Task: Add the task  Implement a new digital asset management (DAM) system for a company to the section Blitz Brigade in the project AgileEdge and add a Due Date to the respective task as 2023/08/08
Action: Mouse moved to (64, 440)
Screenshot: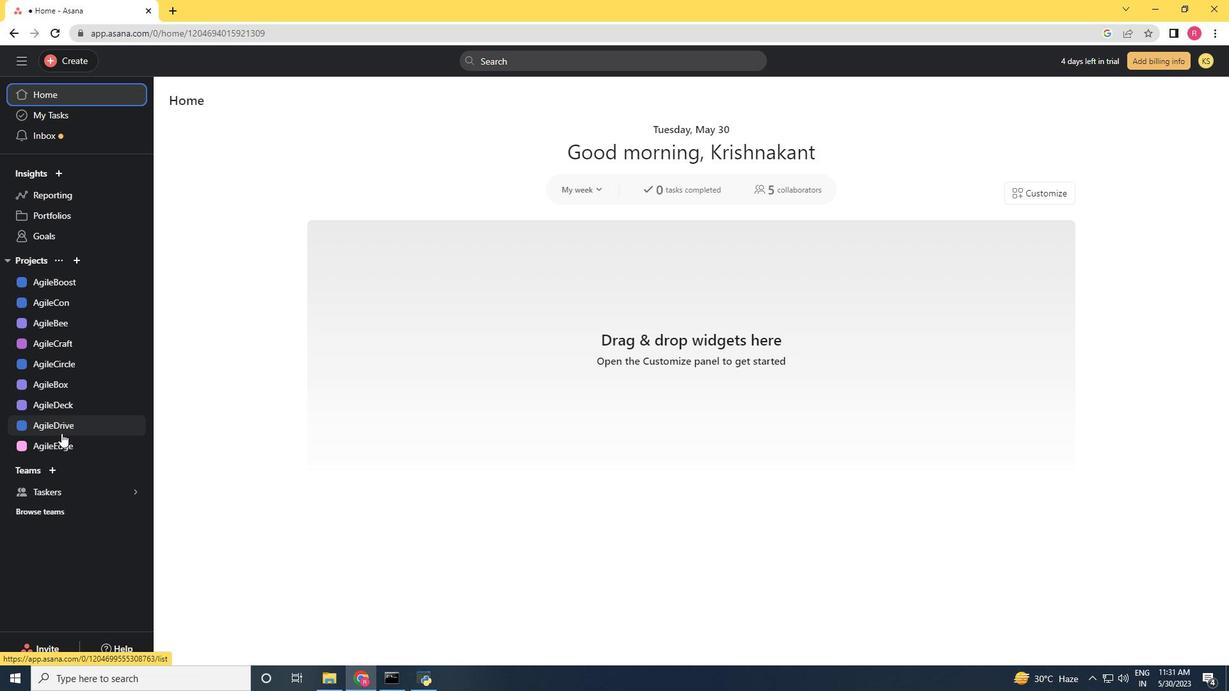 
Action: Mouse pressed left at (64, 440)
Screenshot: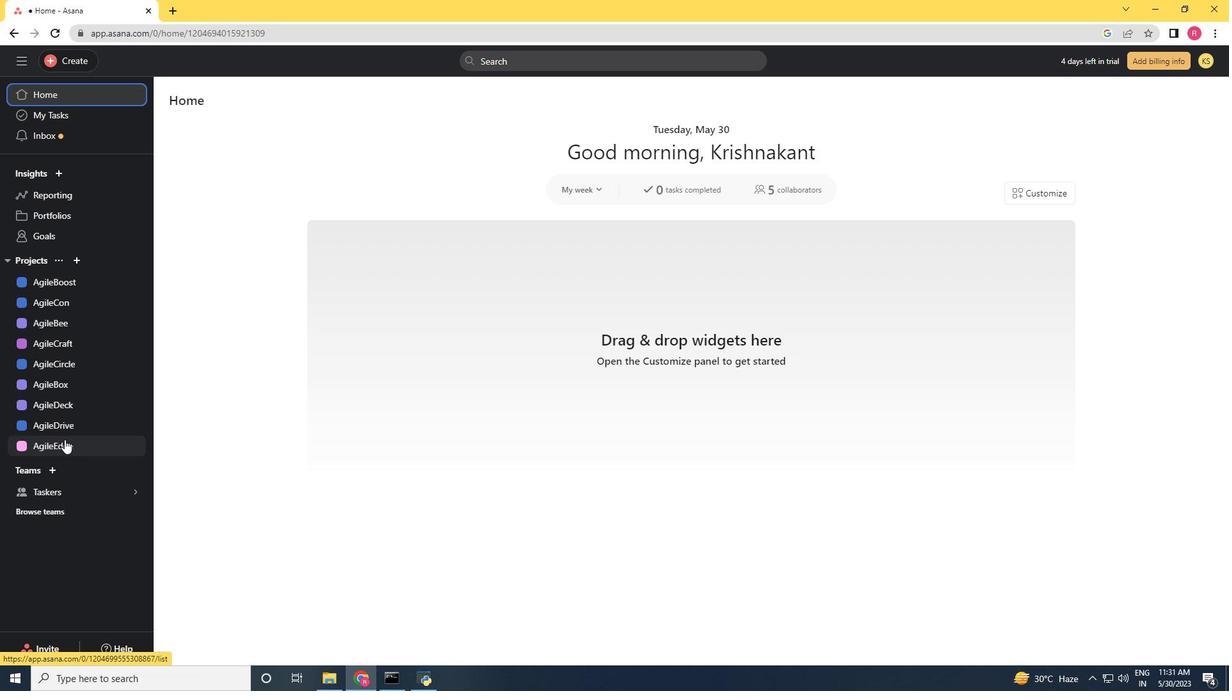 
Action: Mouse moved to (870, 580)
Screenshot: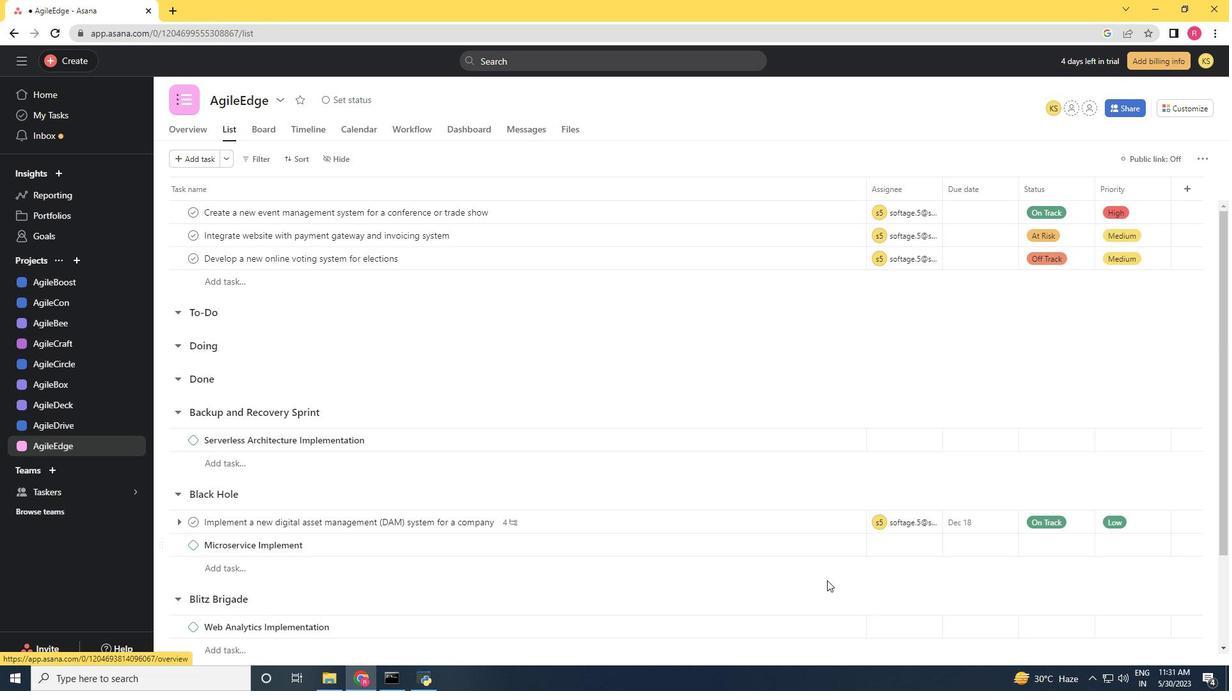 
Action: Mouse scrolled (870, 579) with delta (0, 0)
Screenshot: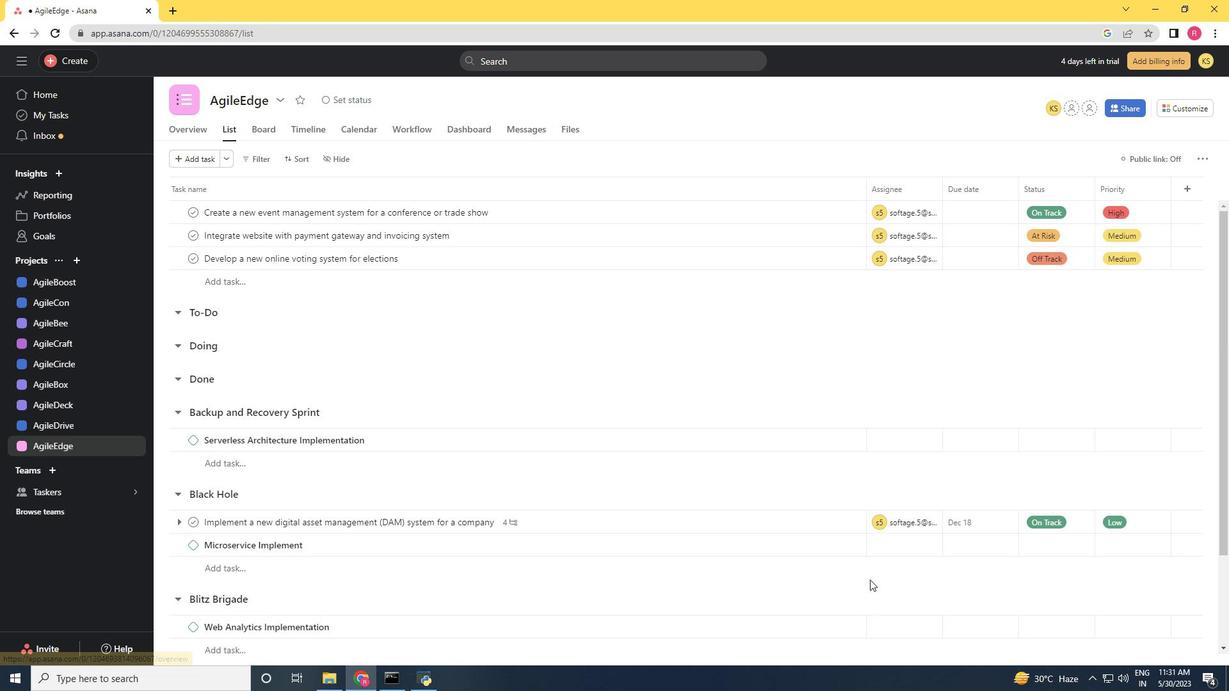 
Action: Mouse moved to (864, 579)
Screenshot: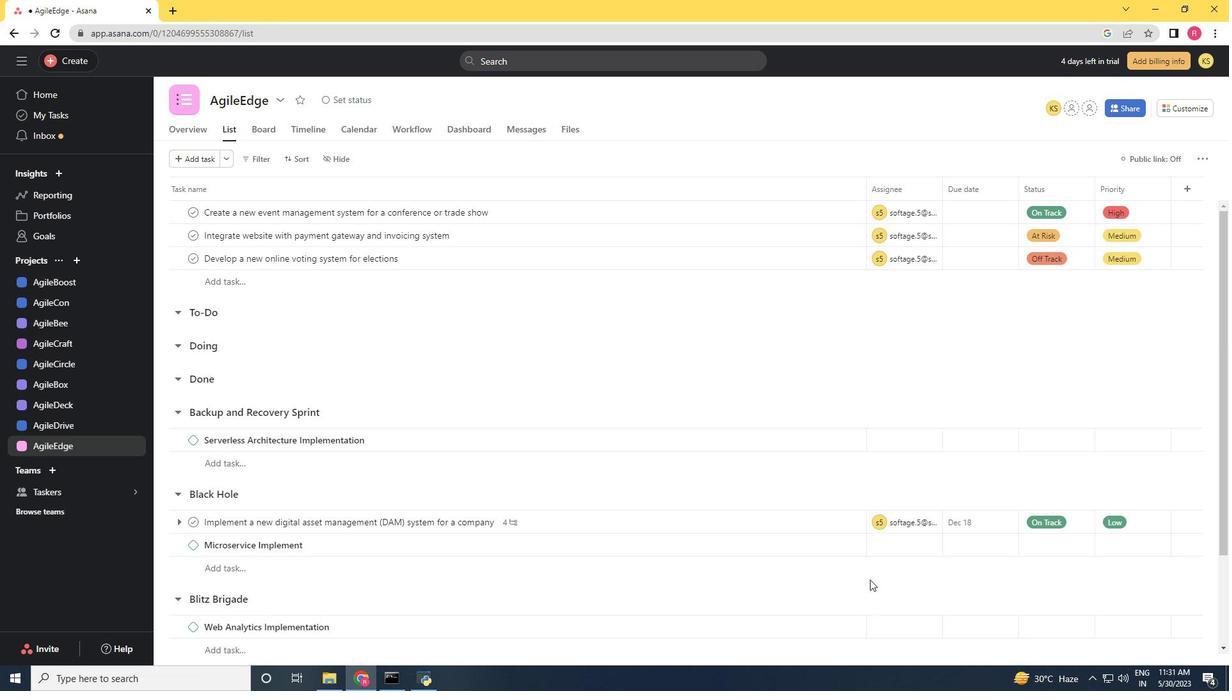 
Action: Mouse scrolled (864, 579) with delta (0, 0)
Screenshot: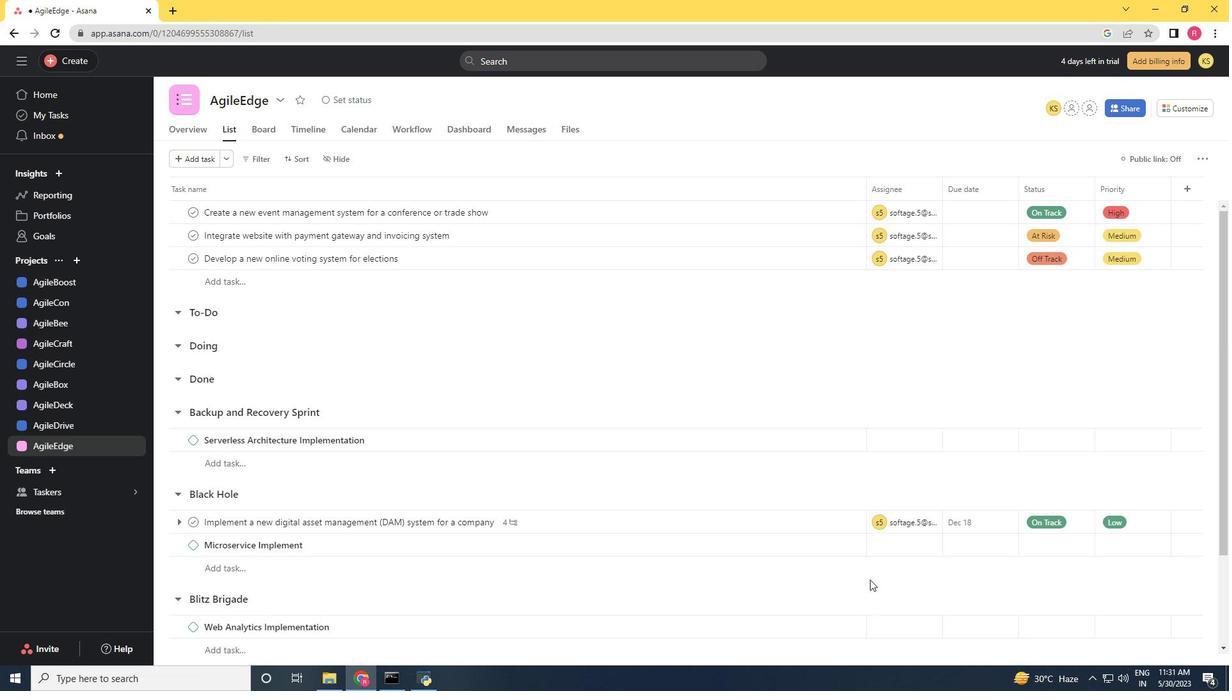 
Action: Mouse moved to (833, 414)
Screenshot: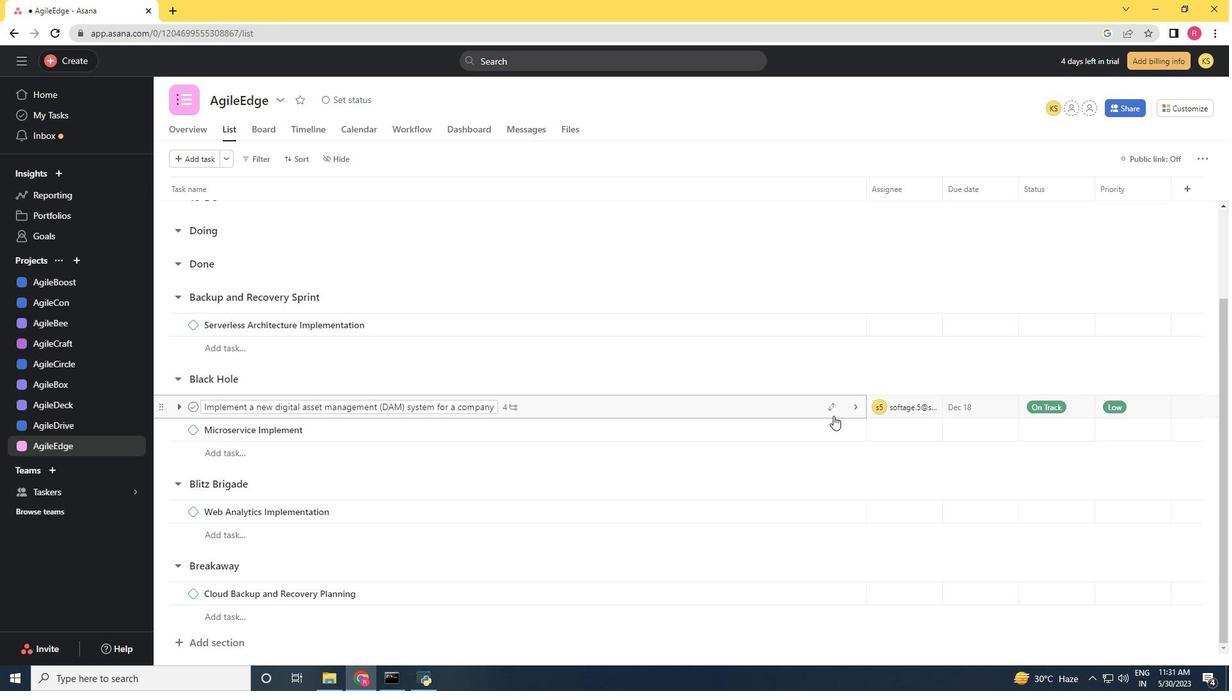 
Action: Mouse pressed left at (833, 414)
Screenshot: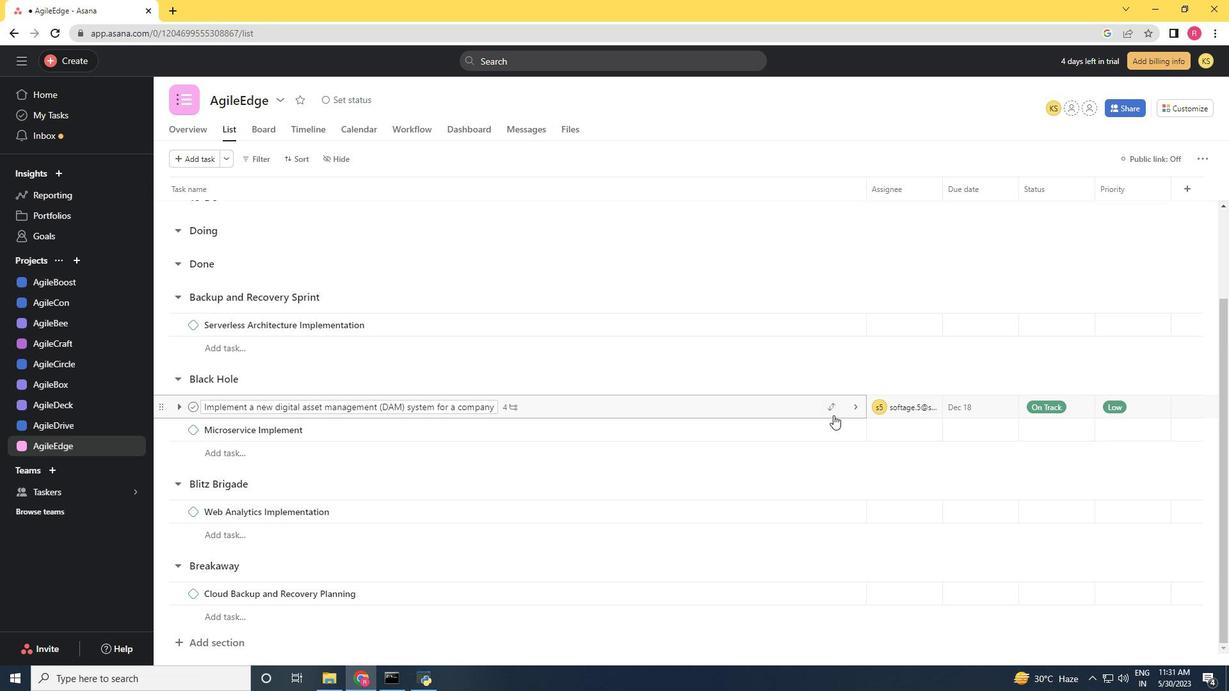 
Action: Mouse moved to (833, 415)
Screenshot: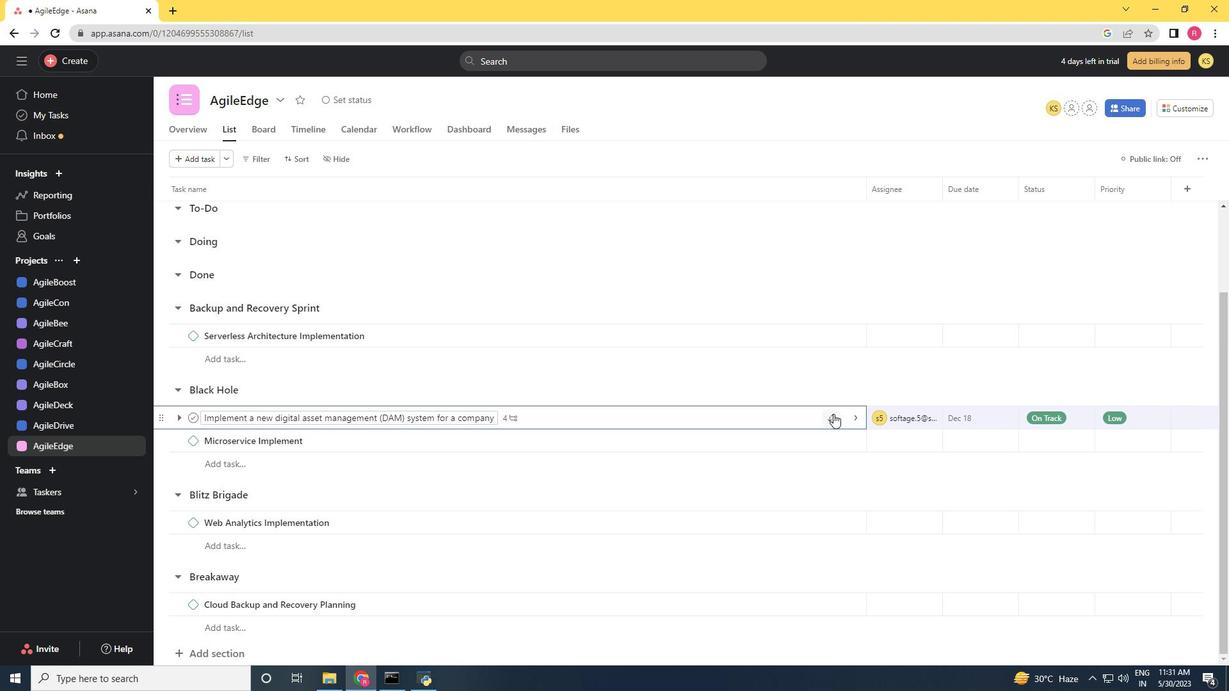 
Action: Mouse pressed left at (833, 415)
Screenshot: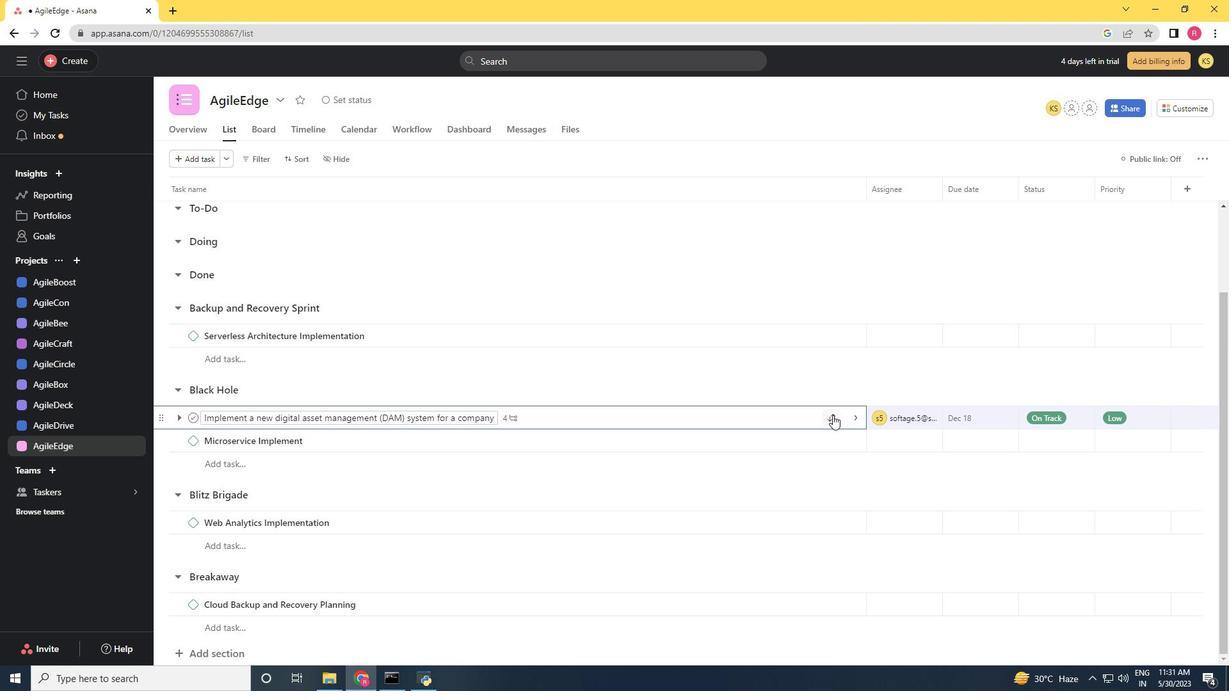
Action: Mouse moved to (753, 613)
Screenshot: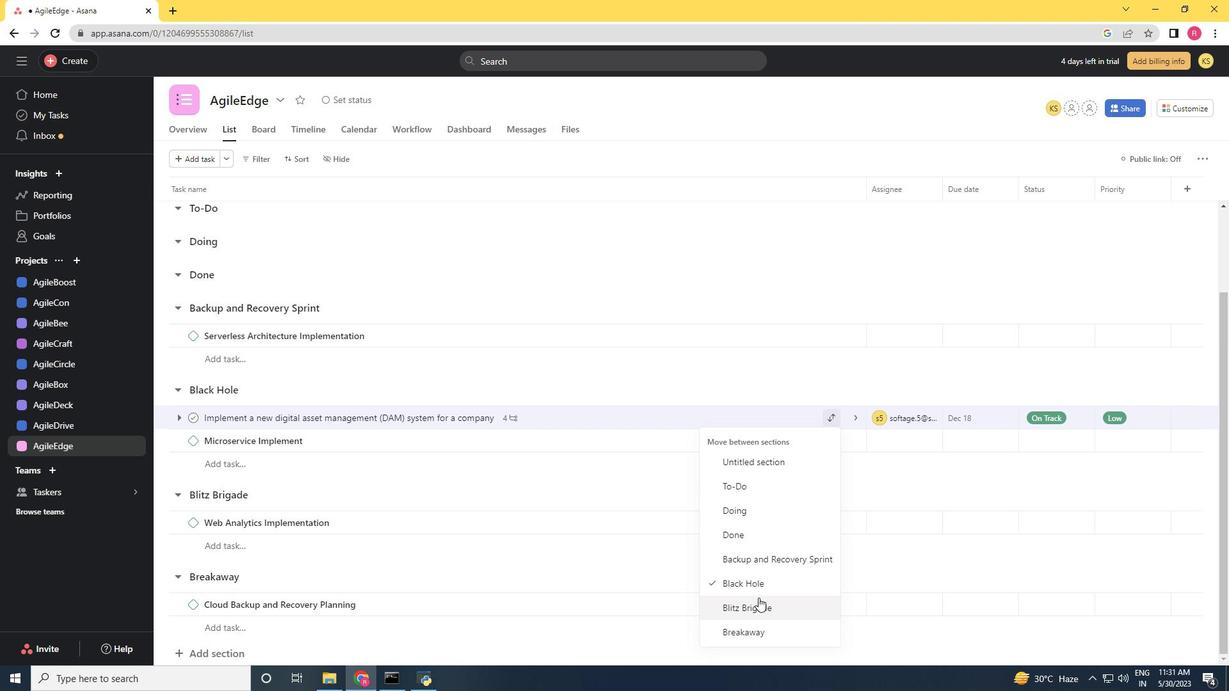 
Action: Mouse pressed left at (753, 613)
Screenshot: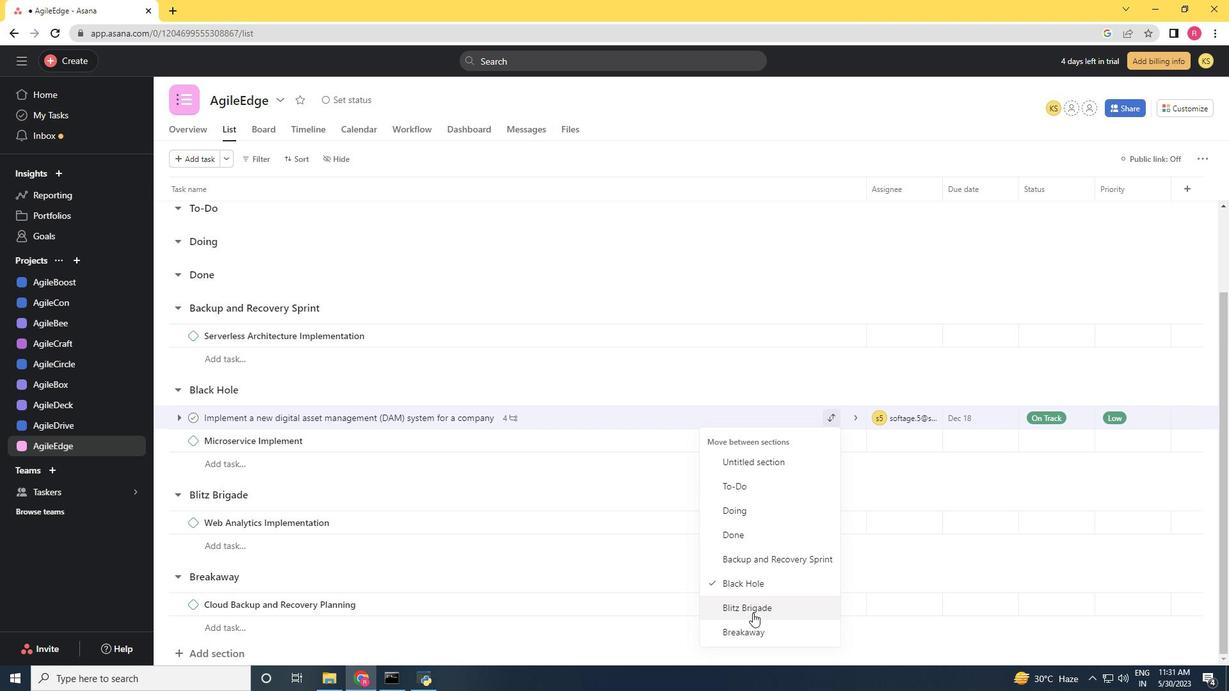 
Action: Mouse moved to (896, 533)
Screenshot: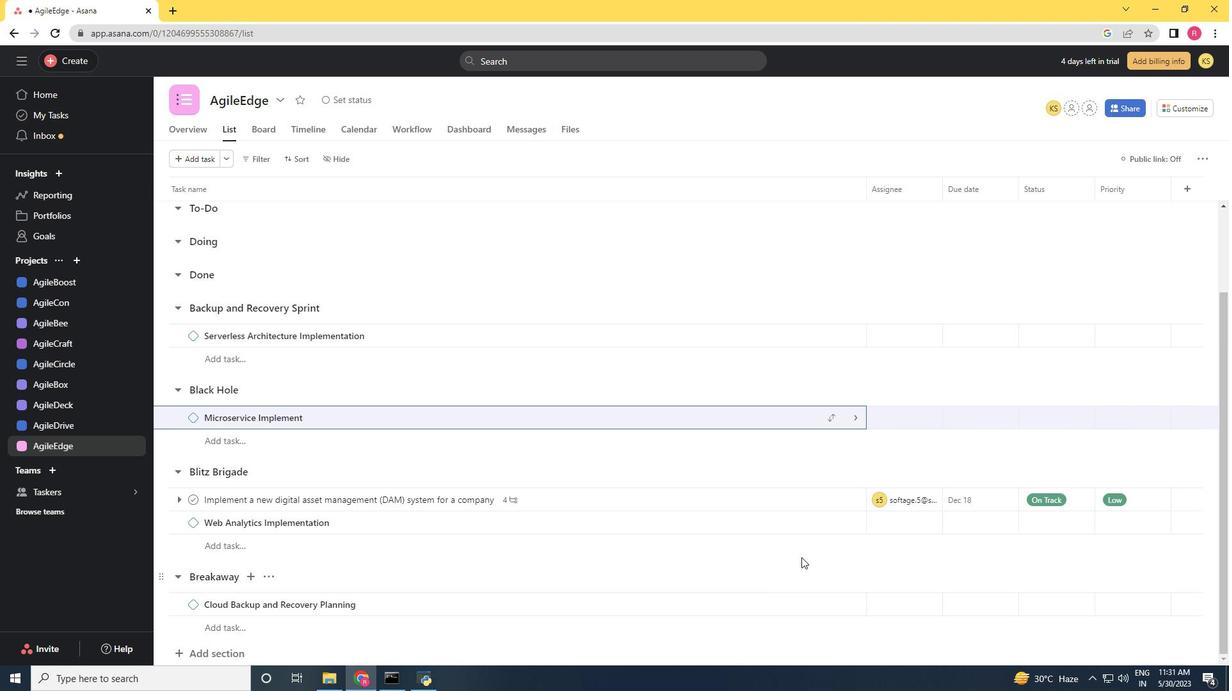 
Action: Mouse scrolled (896, 532) with delta (0, 0)
Screenshot: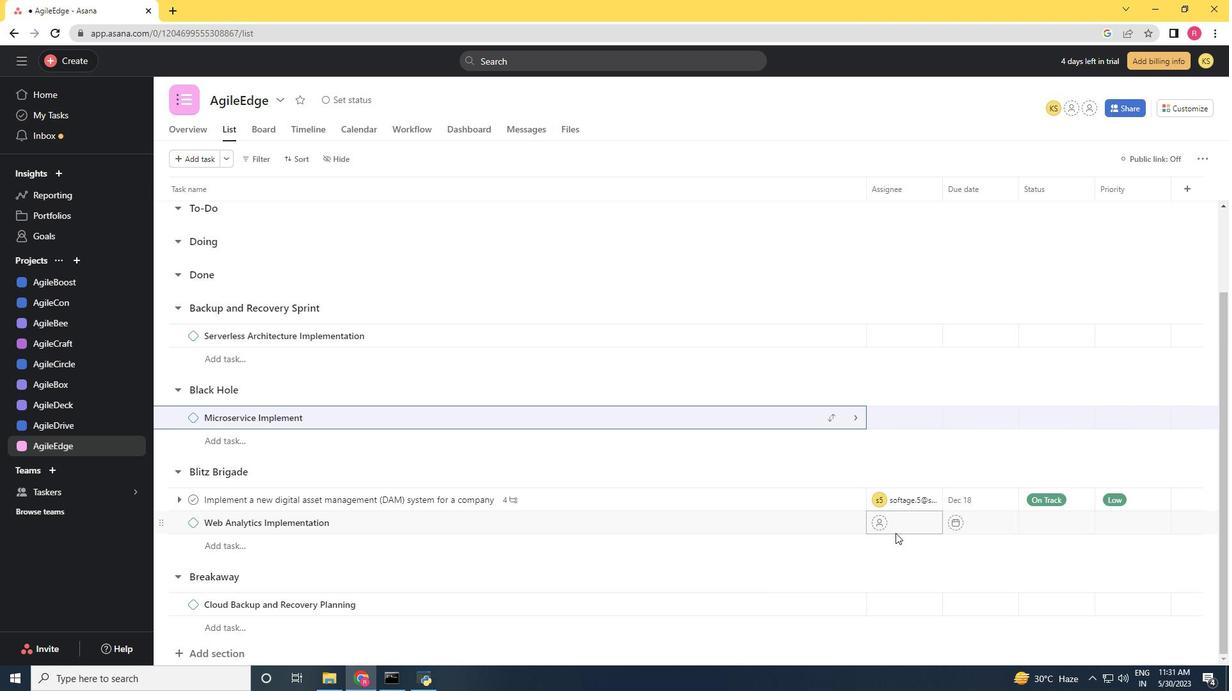 
Action: Mouse scrolled (896, 532) with delta (0, 0)
Screenshot: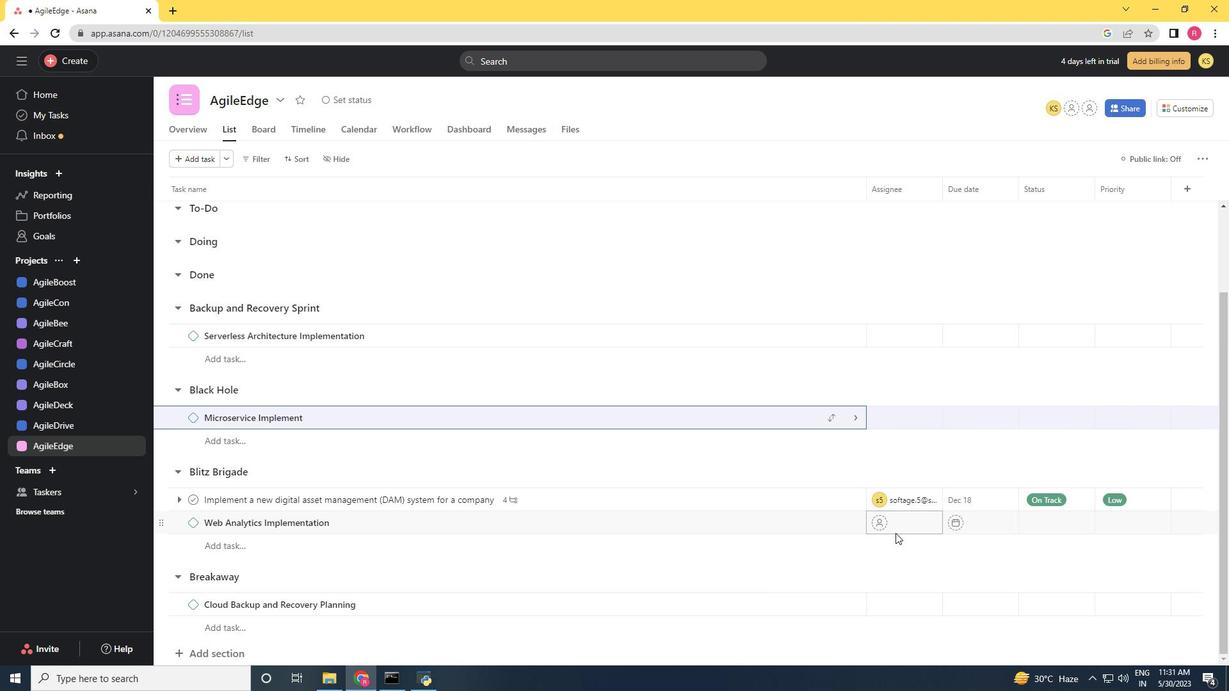 
Action: Mouse scrolled (896, 532) with delta (0, 0)
Screenshot: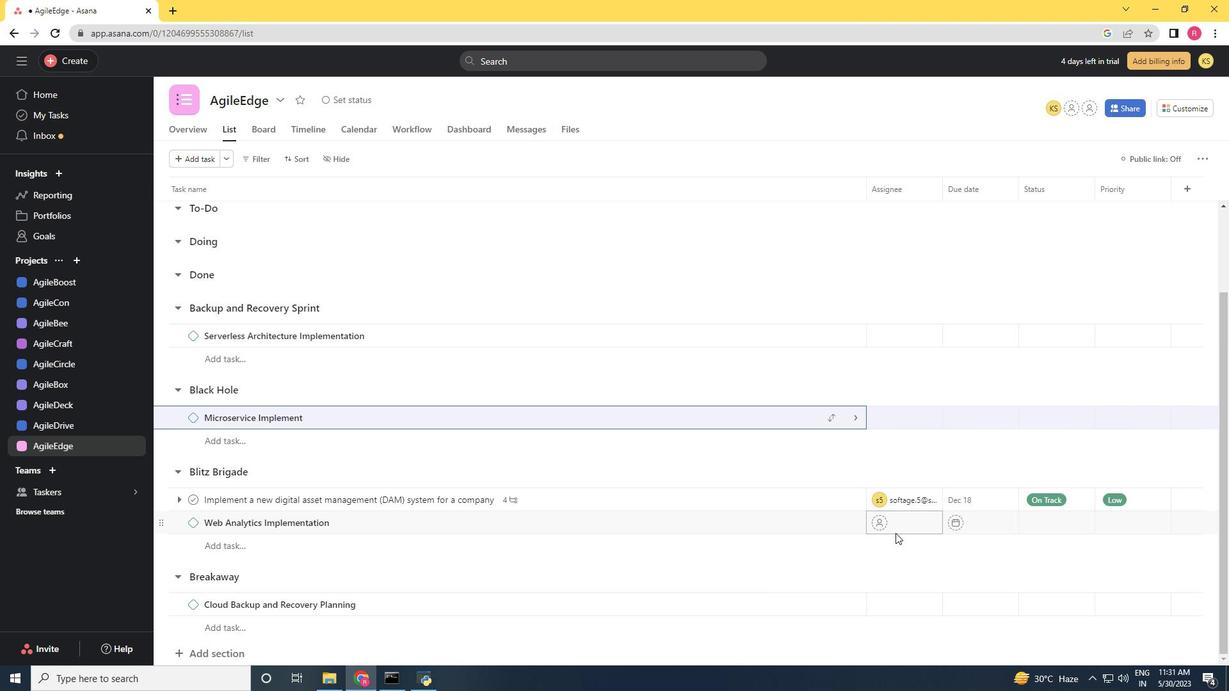 
Action: Mouse scrolled (896, 532) with delta (0, 0)
Screenshot: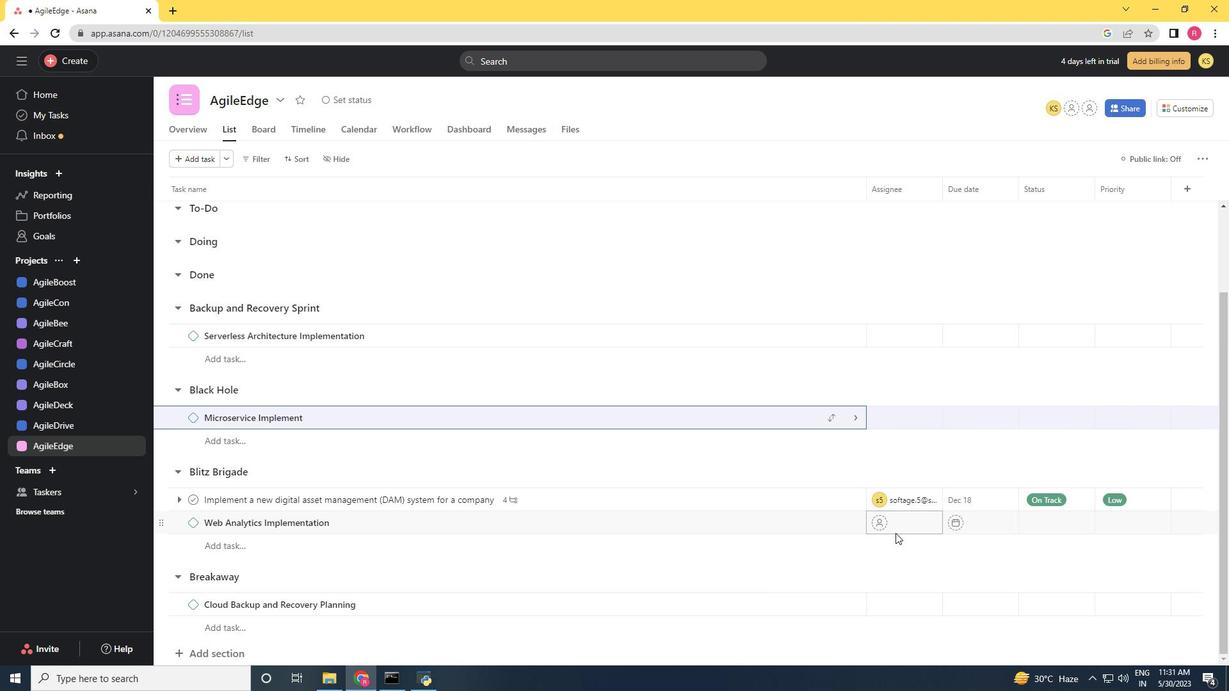 
Action: Mouse moved to (660, 504)
Screenshot: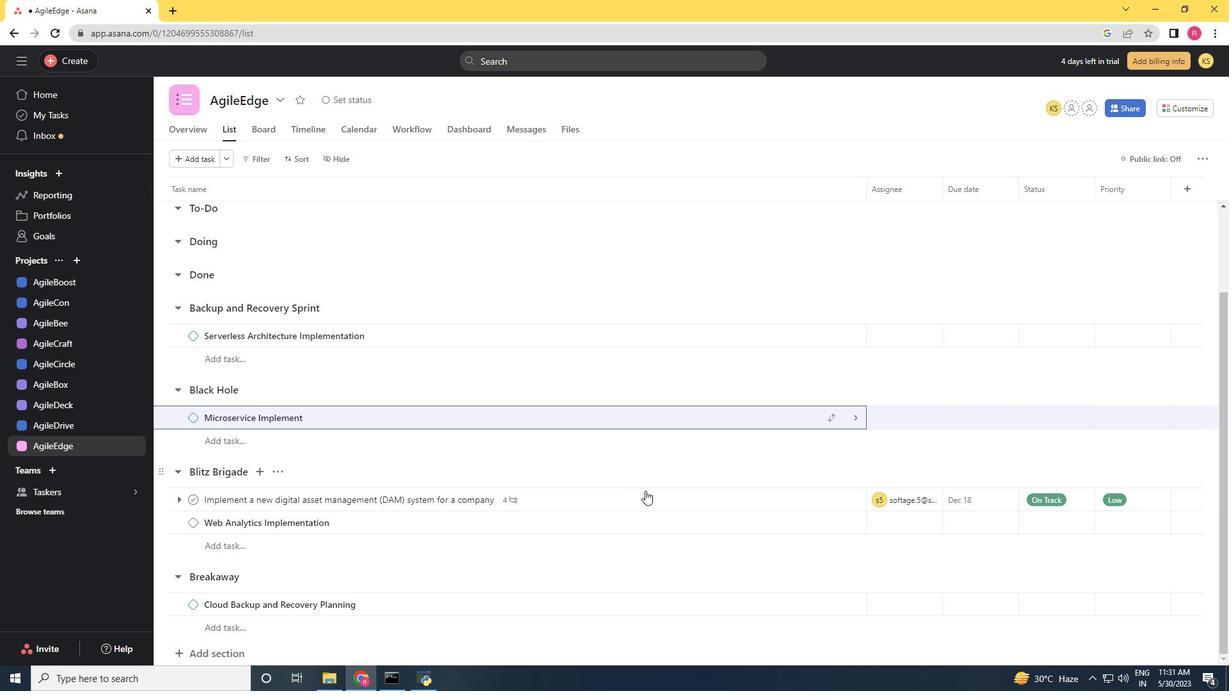 
Action: Mouse pressed left at (660, 504)
Screenshot: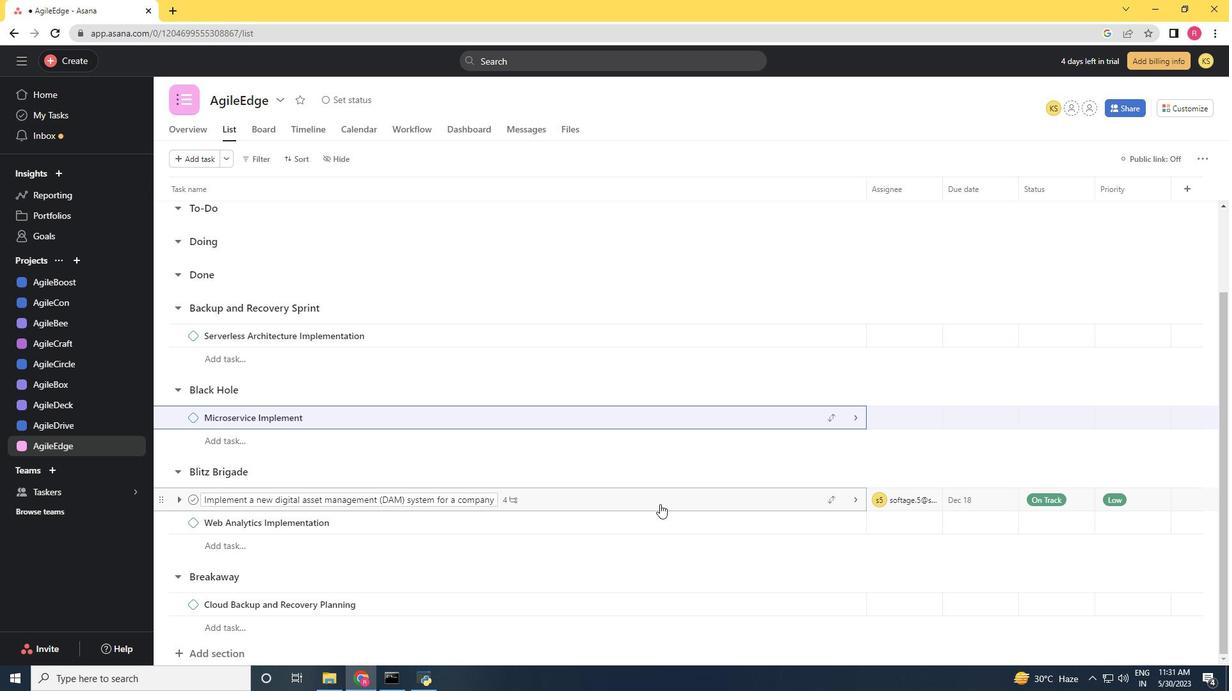 
Action: Mouse moved to (944, 270)
Screenshot: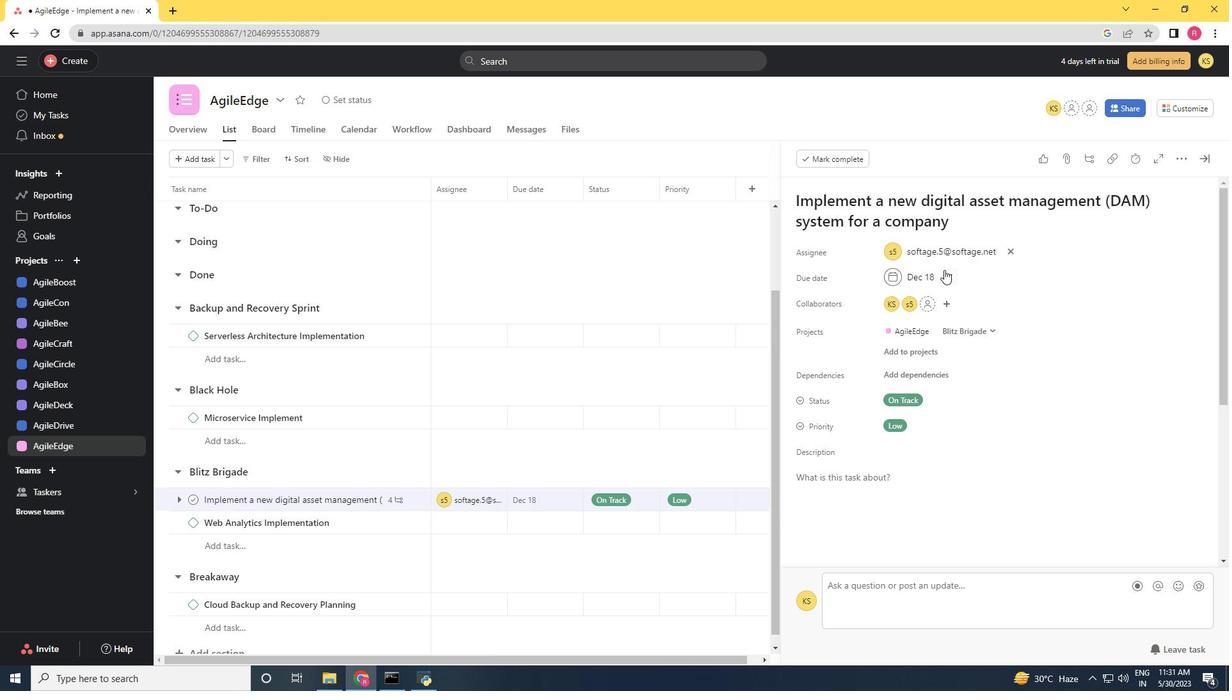 
Action: Mouse pressed left at (944, 270)
Screenshot: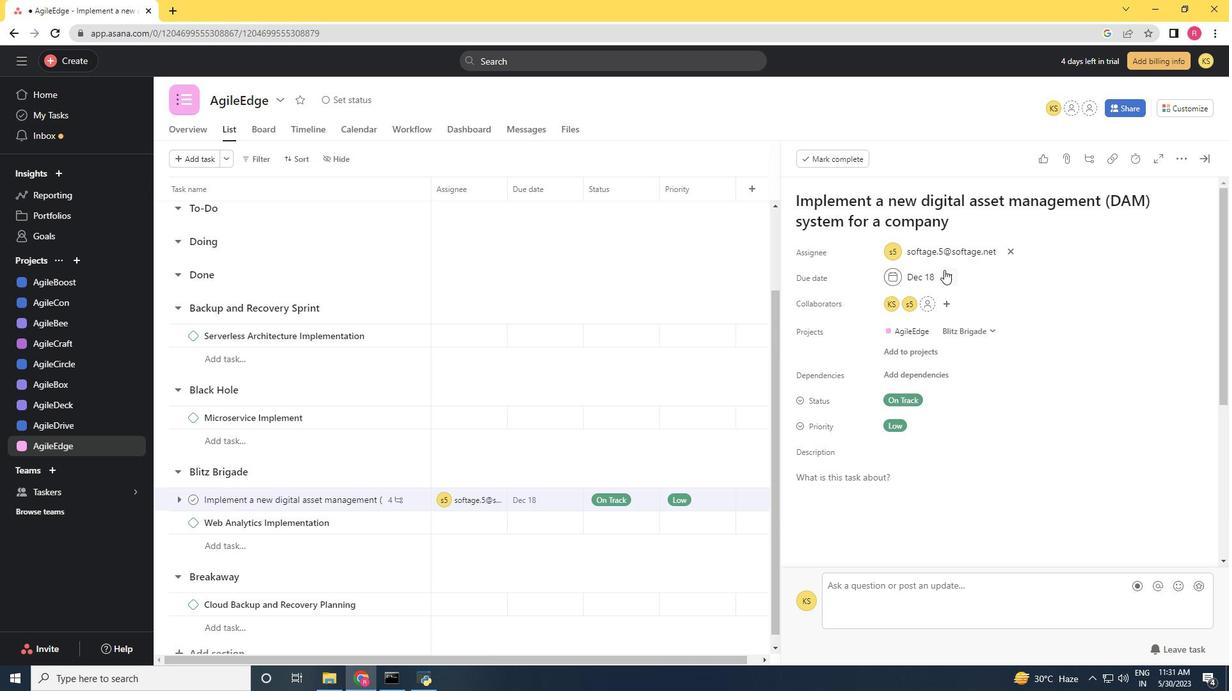 
Action: Mouse moved to (944, 274)
Screenshot: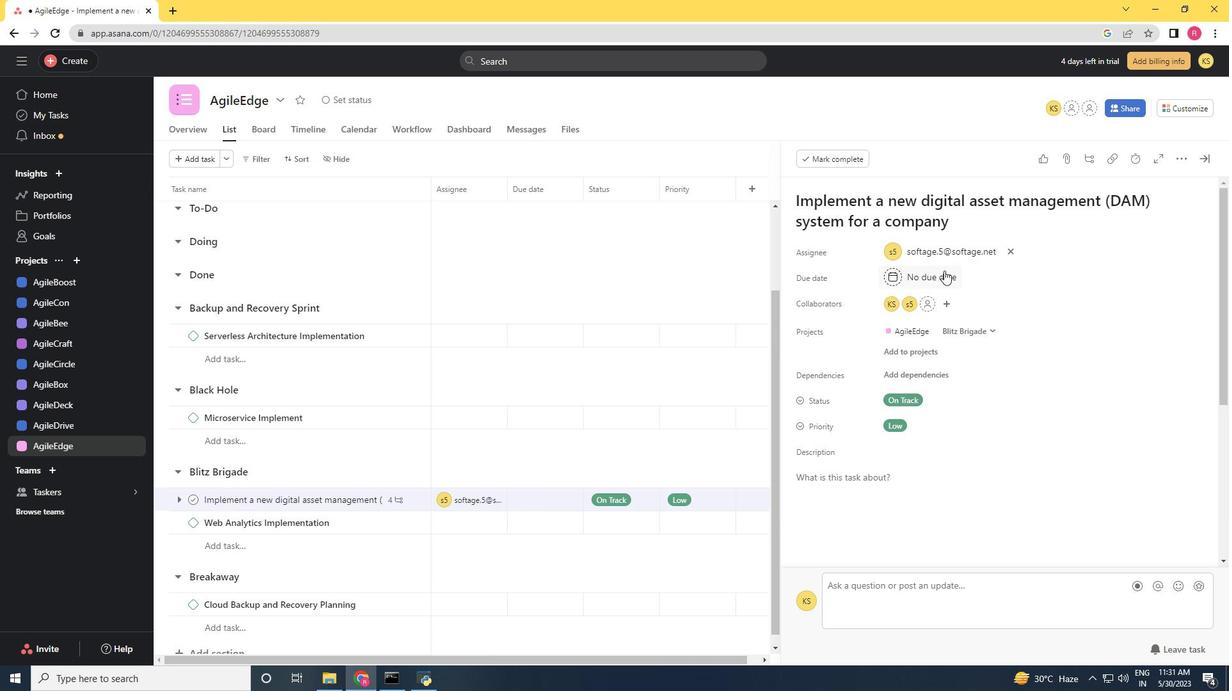 
Action: Mouse pressed left at (944, 274)
Screenshot: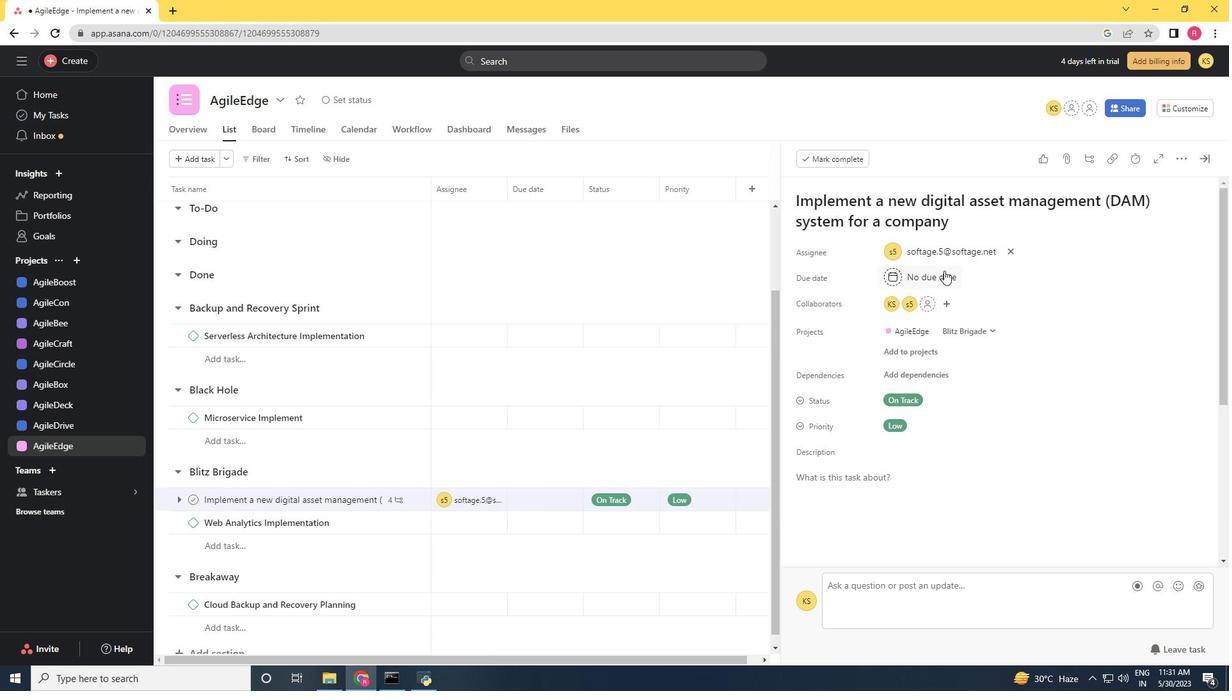 
Action: Mouse moved to (1040, 334)
Screenshot: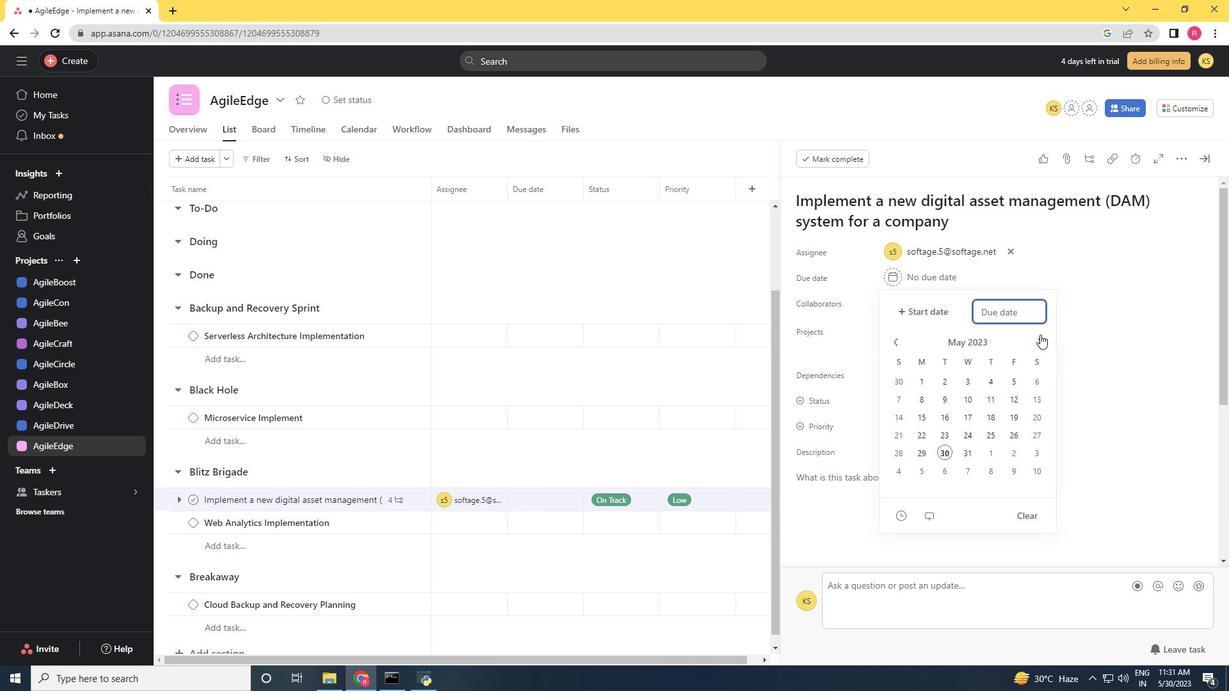 
Action: Mouse pressed left at (1040, 334)
Screenshot: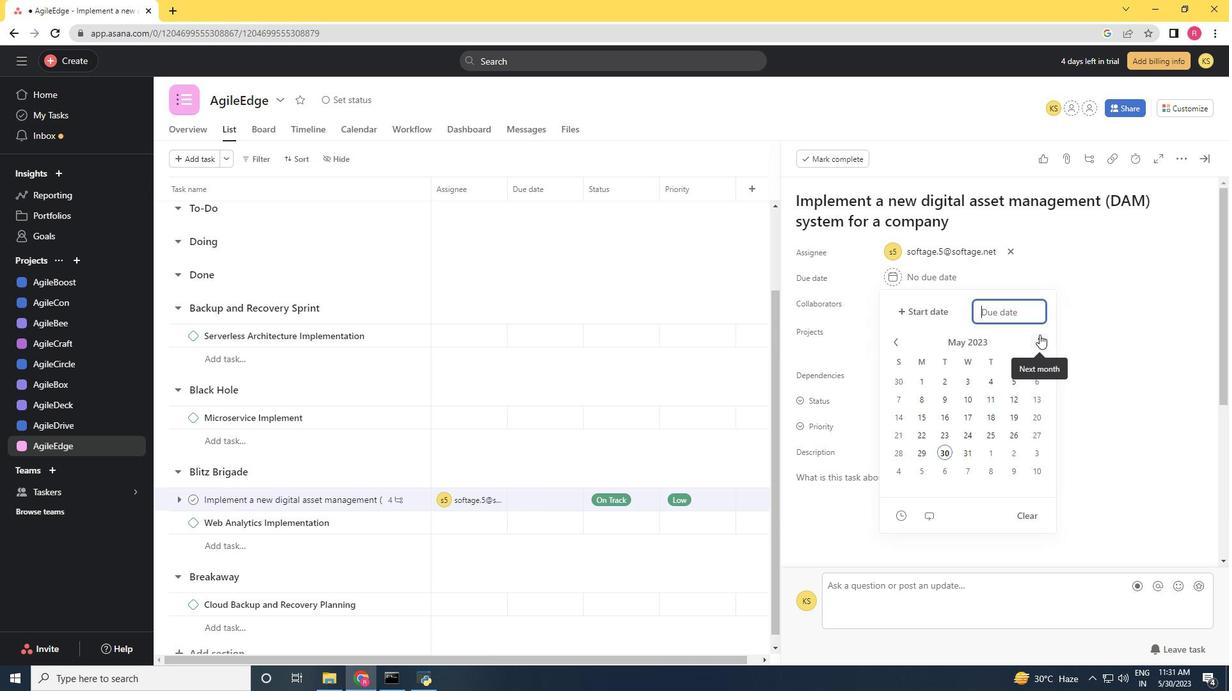 
Action: Mouse pressed left at (1040, 334)
Screenshot: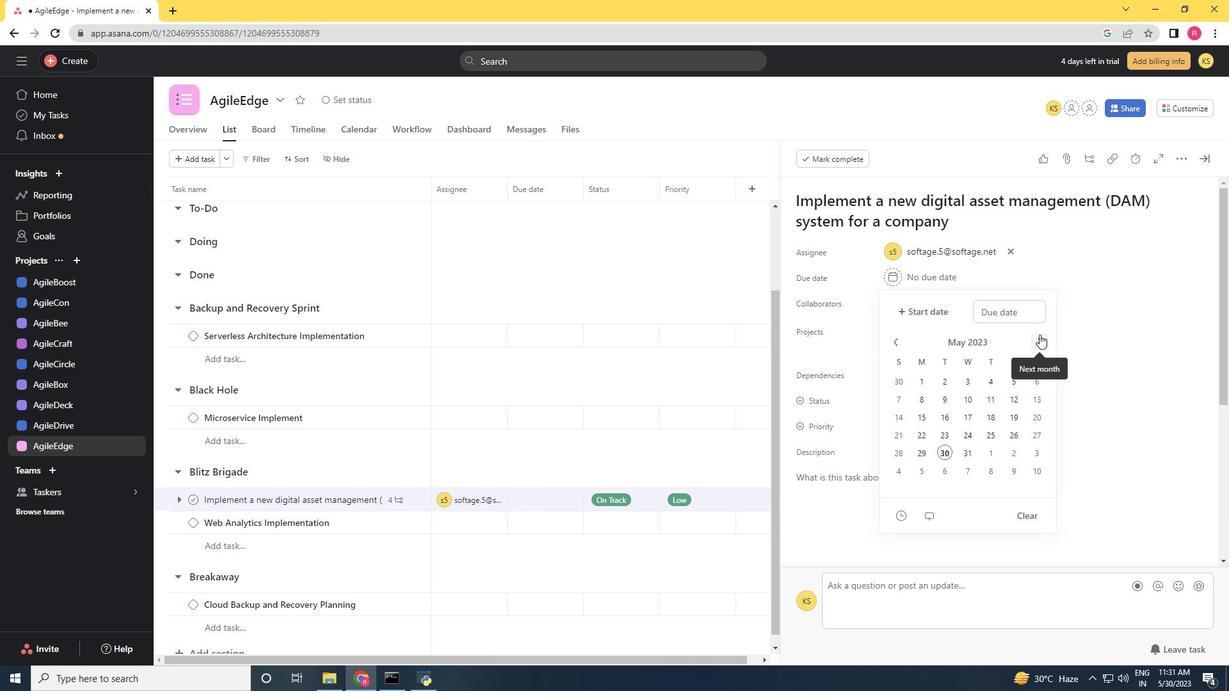 
Action: Mouse pressed left at (1040, 334)
Screenshot: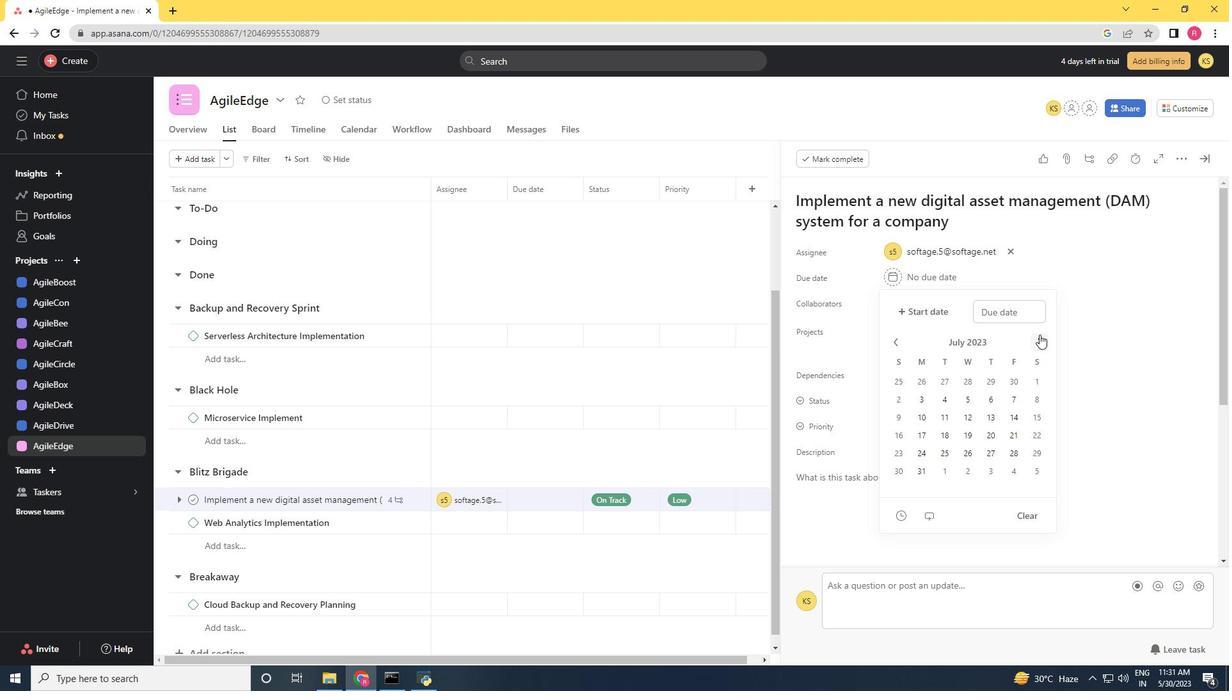 
Action: Mouse moved to (941, 399)
Screenshot: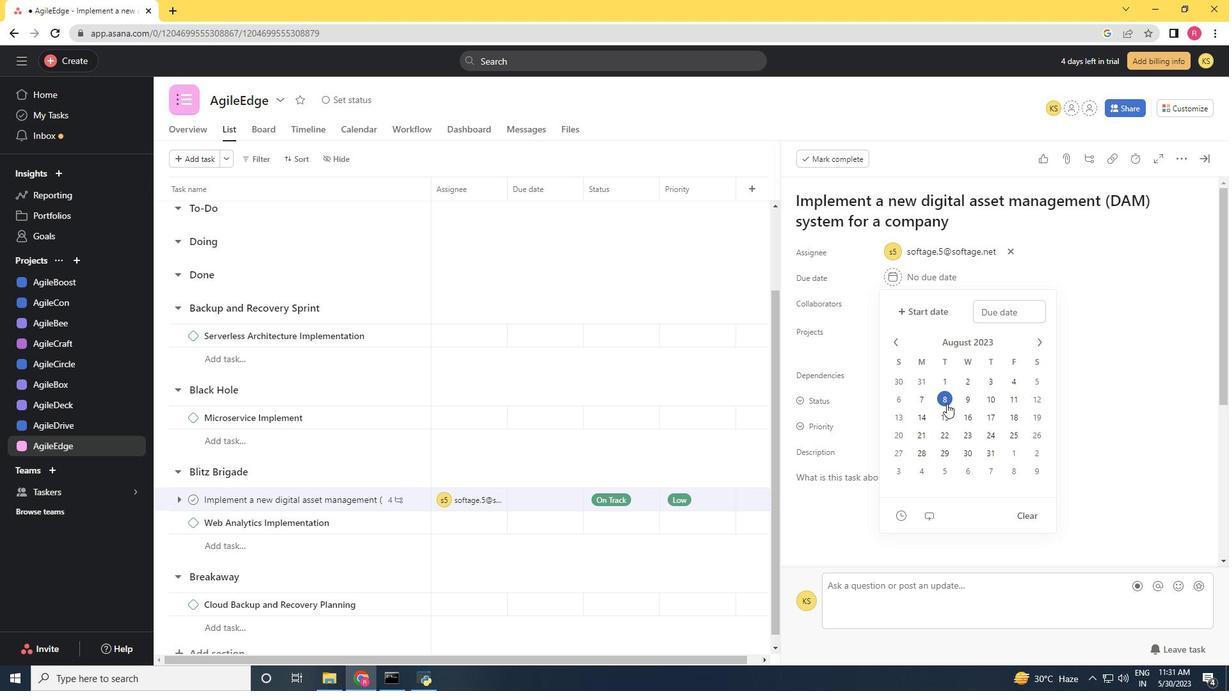 
Action: Mouse pressed left at (941, 399)
Screenshot: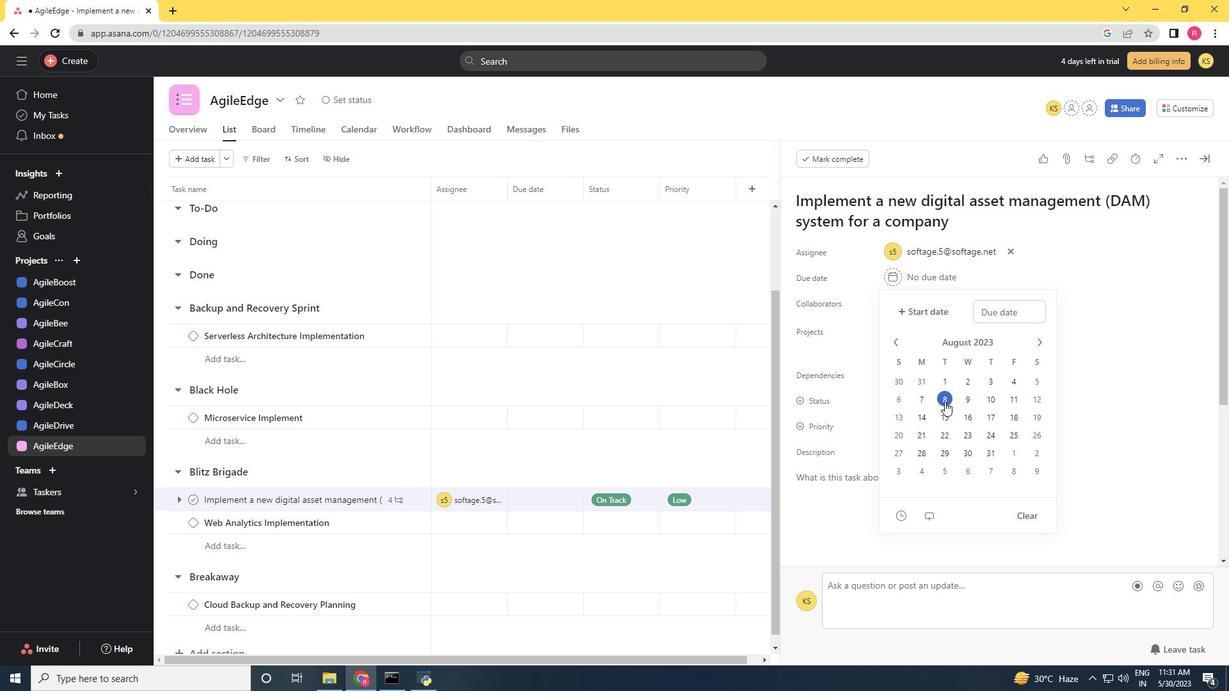 
Action: Mouse moved to (1127, 383)
Screenshot: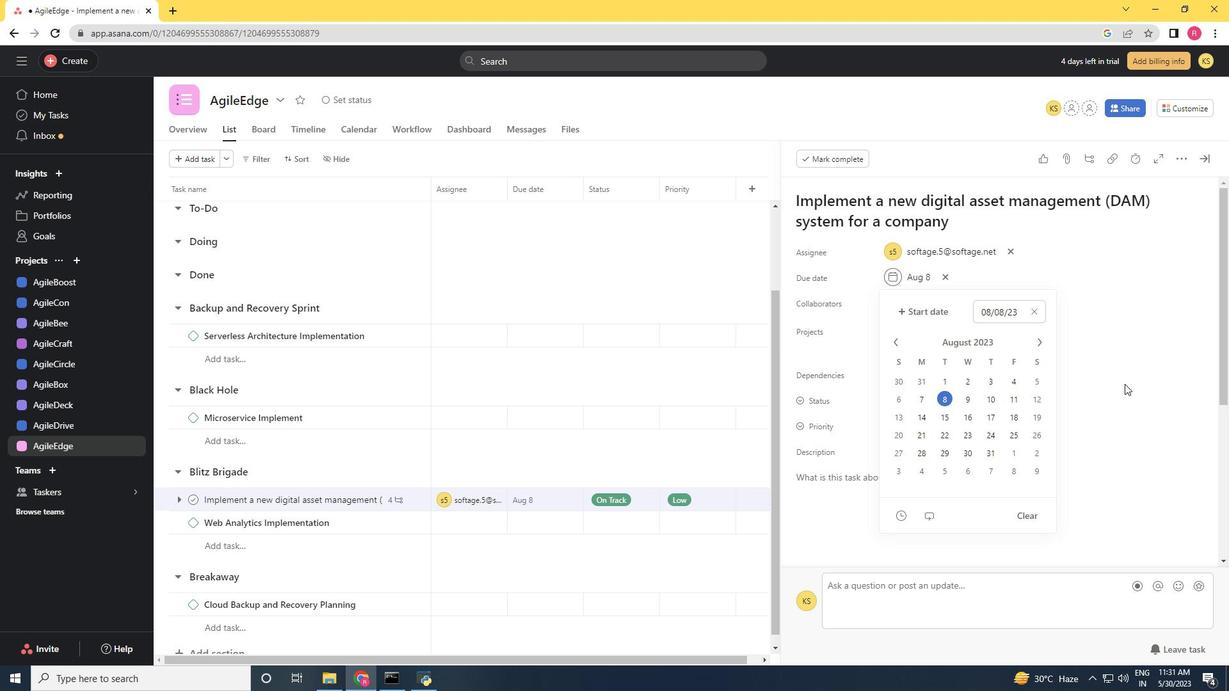 
Action: Mouse pressed left at (1127, 383)
Screenshot: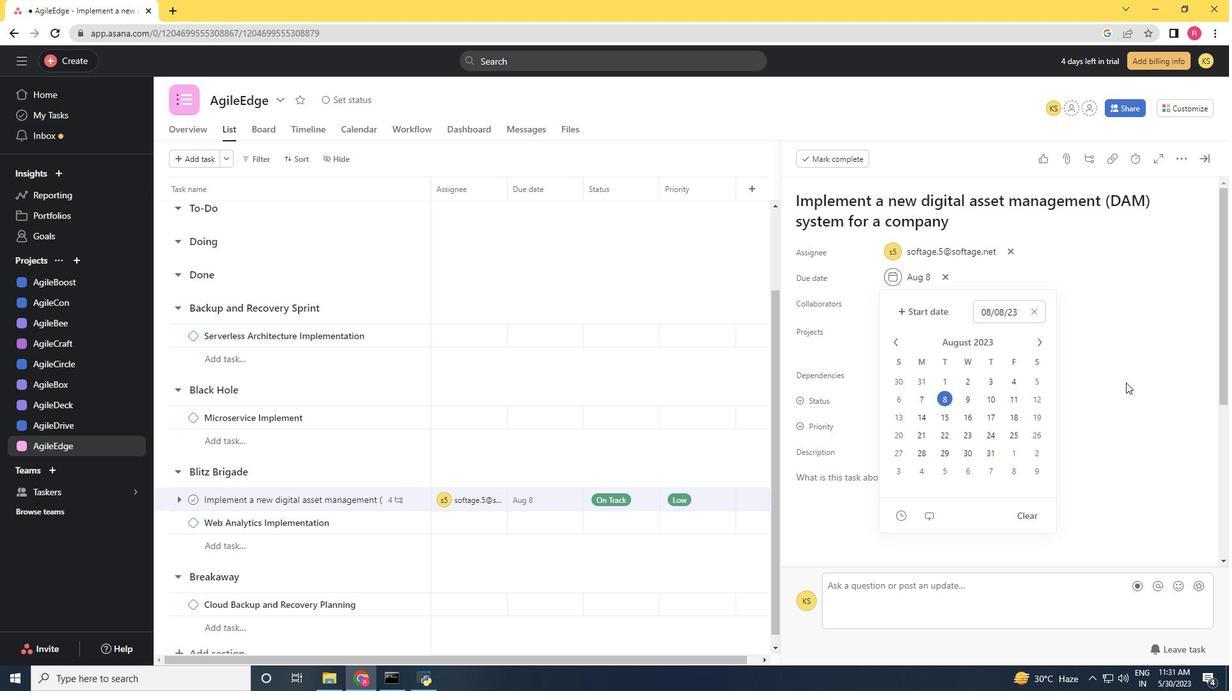 
